 Task: Select the never-open option in the internal console.
Action: Mouse moved to (6, 525)
Screenshot: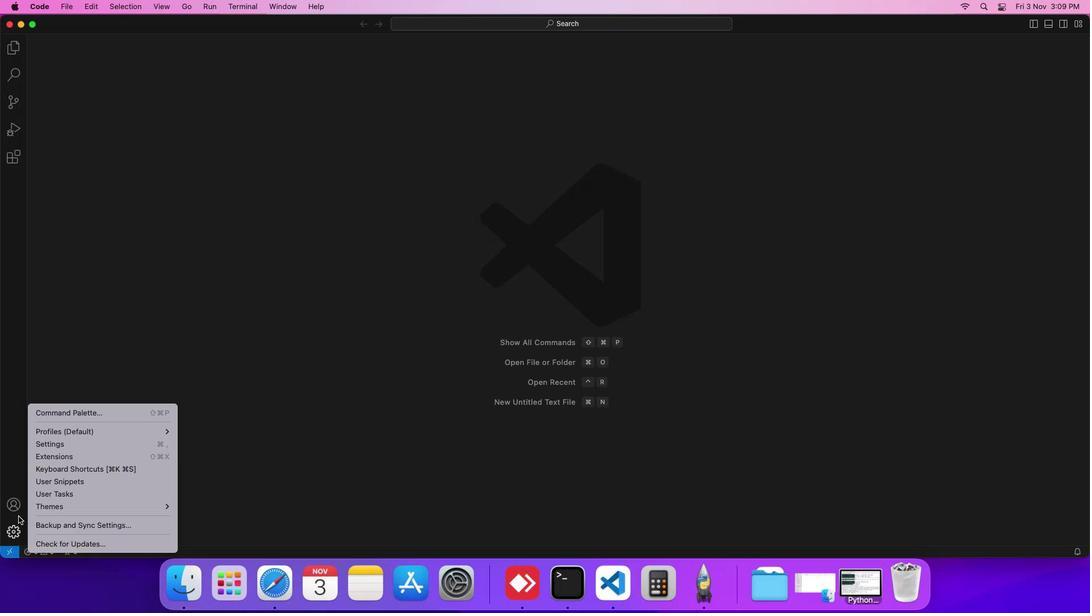 
Action: Mouse pressed left at (6, 525)
Screenshot: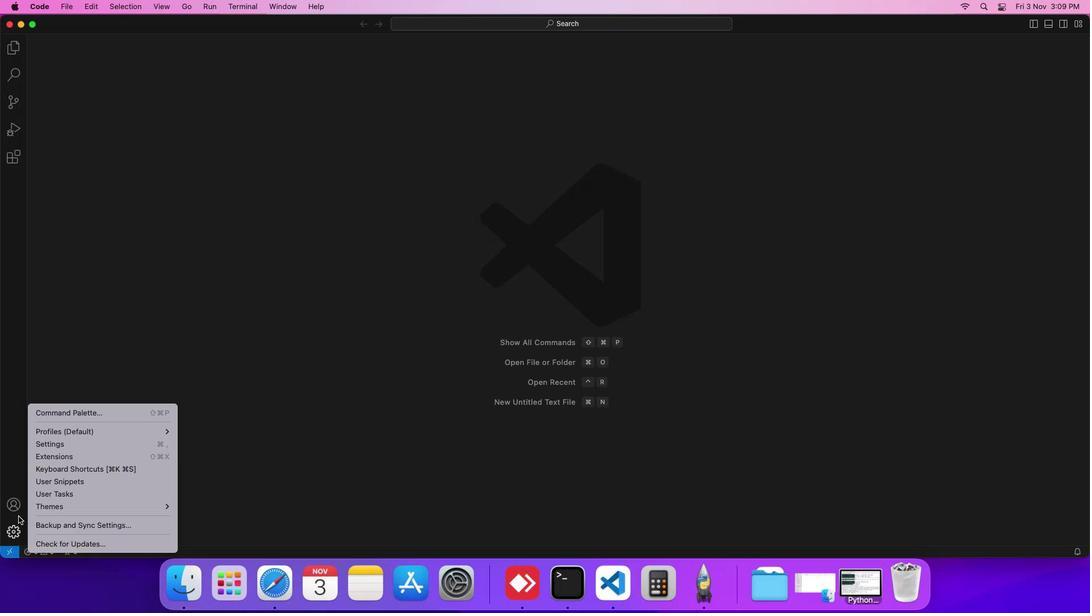 
Action: Mouse moved to (53, 443)
Screenshot: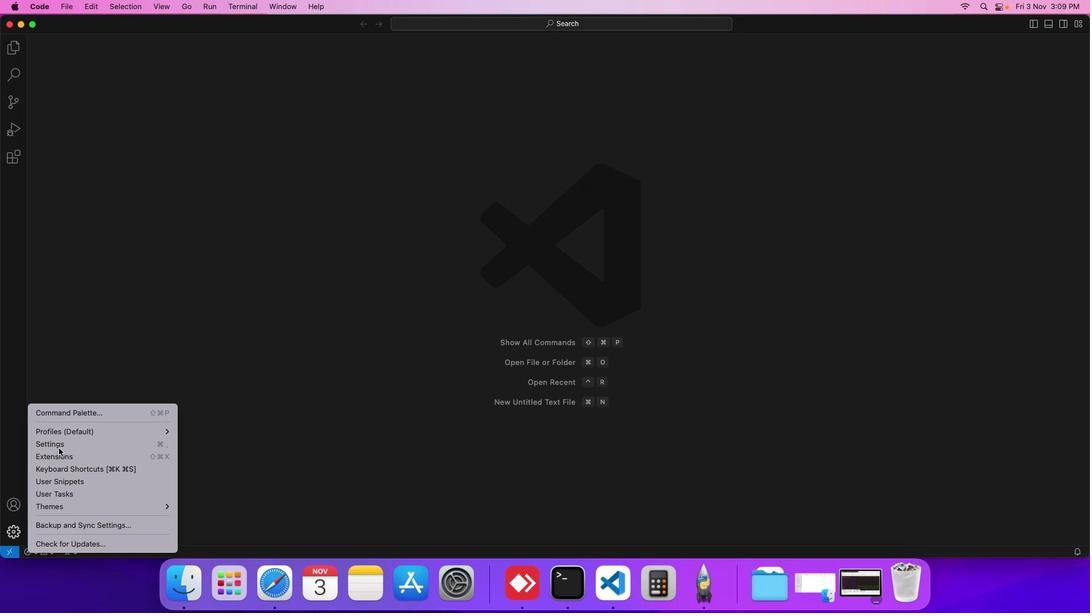 
Action: Mouse pressed left at (53, 443)
Screenshot: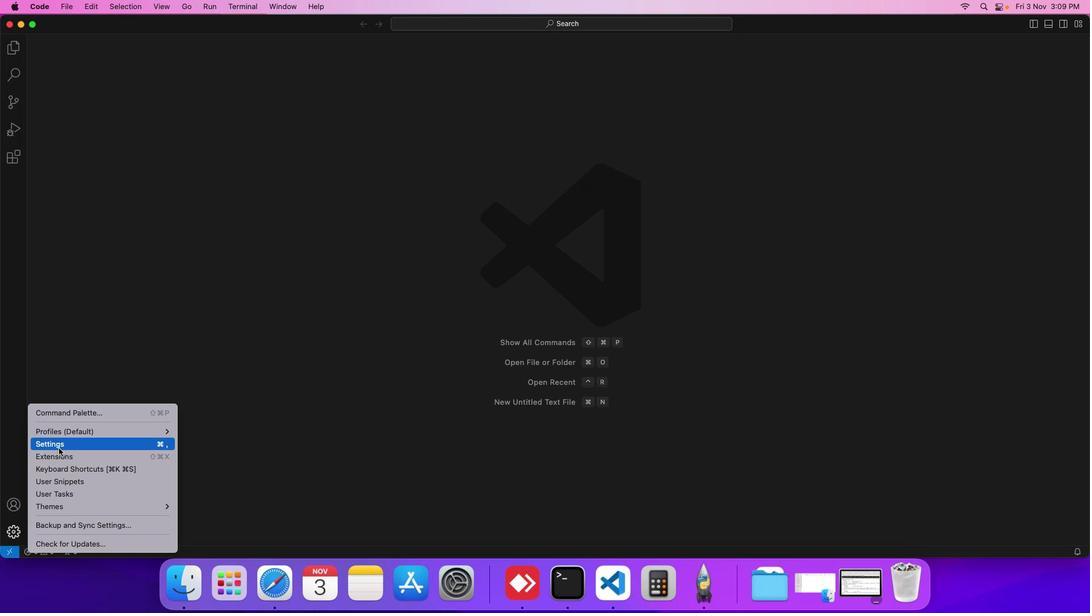 
Action: Mouse moved to (267, 162)
Screenshot: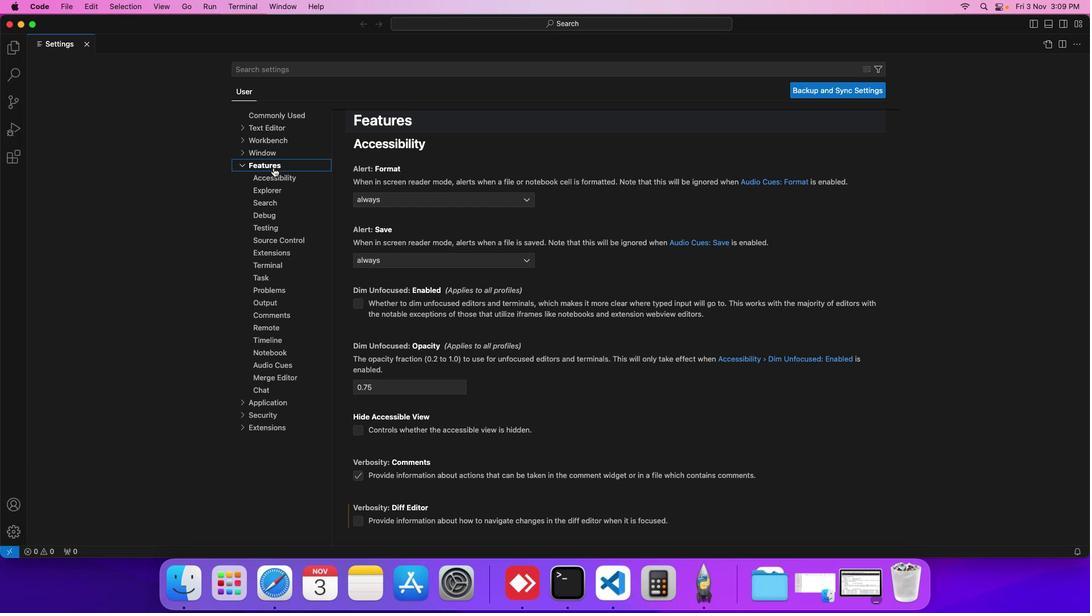 
Action: Mouse pressed left at (267, 162)
Screenshot: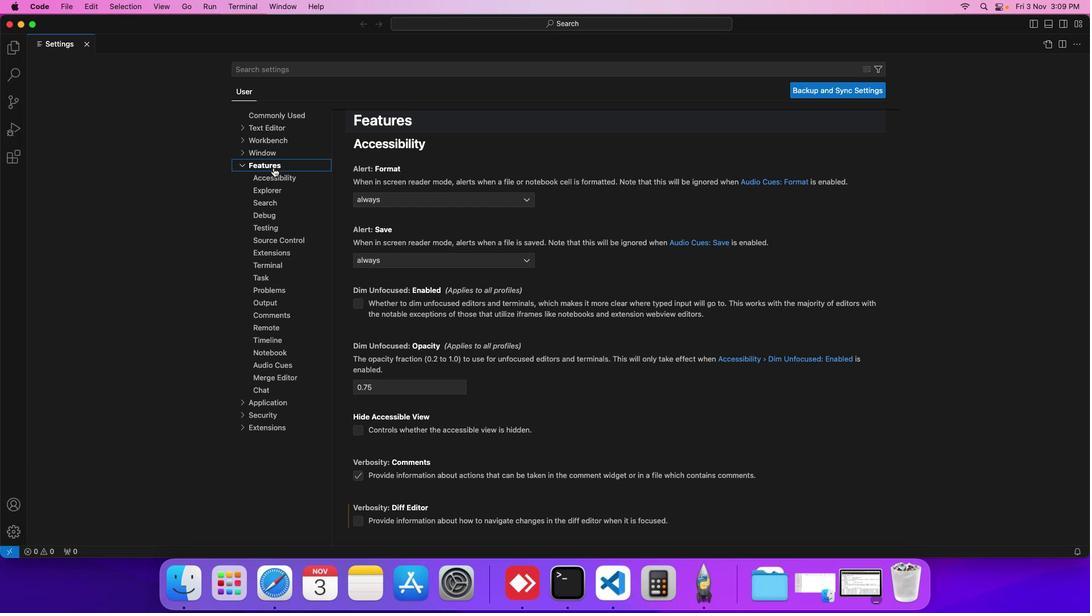
Action: Mouse moved to (256, 212)
Screenshot: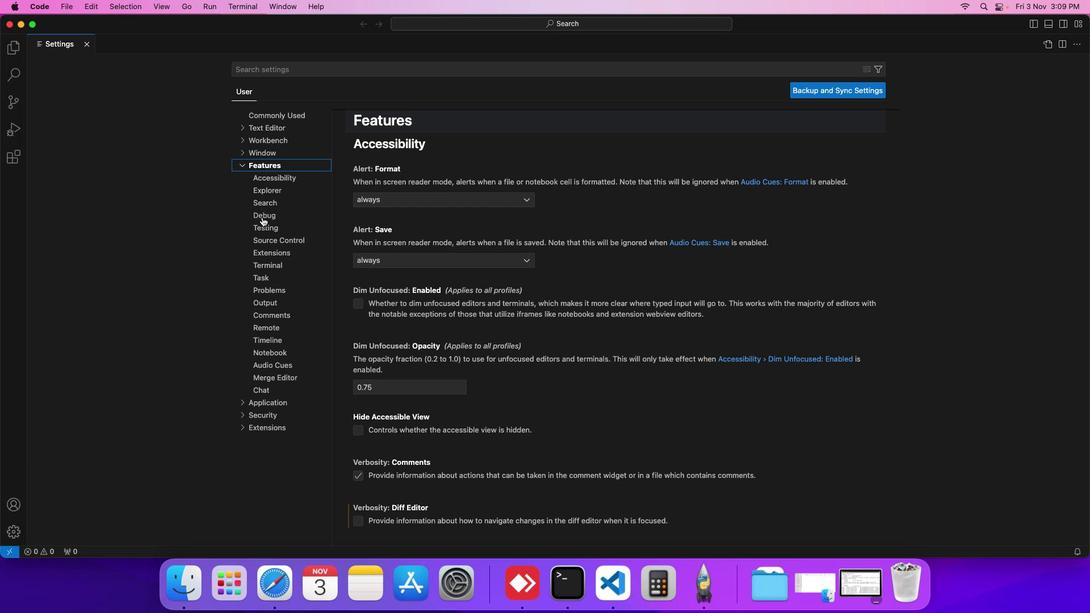 
Action: Mouse pressed left at (256, 212)
Screenshot: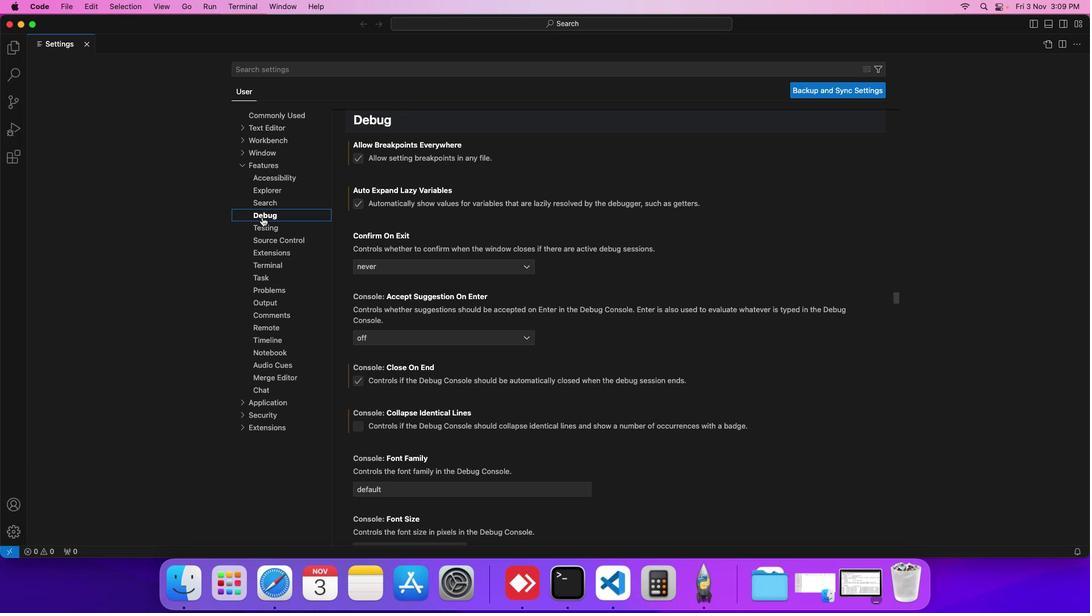 
Action: Mouse moved to (394, 406)
Screenshot: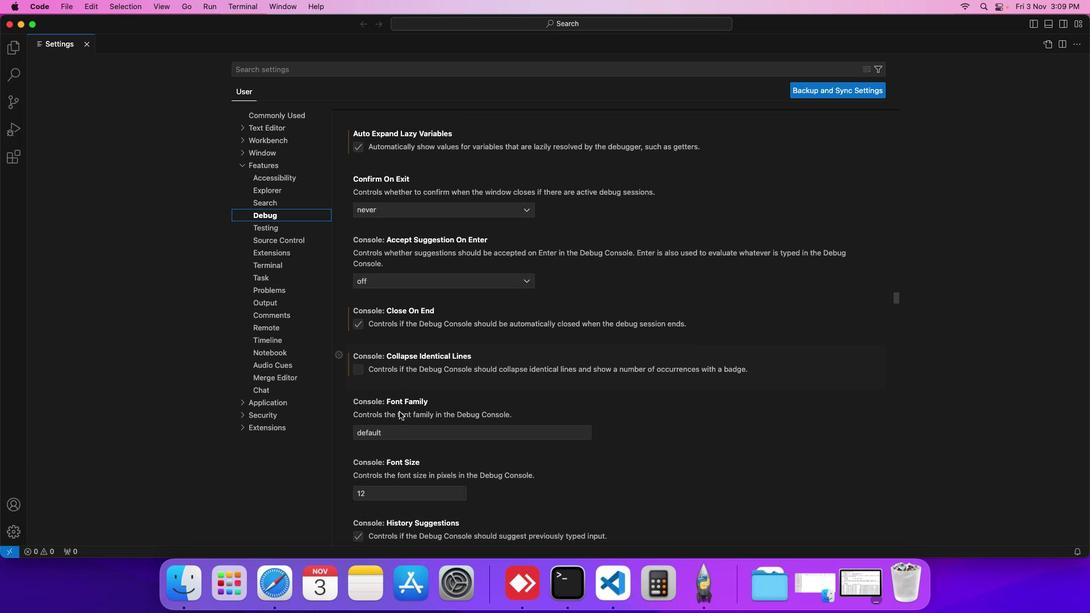 
Action: Mouse scrolled (394, 406) with delta (-4, -5)
Screenshot: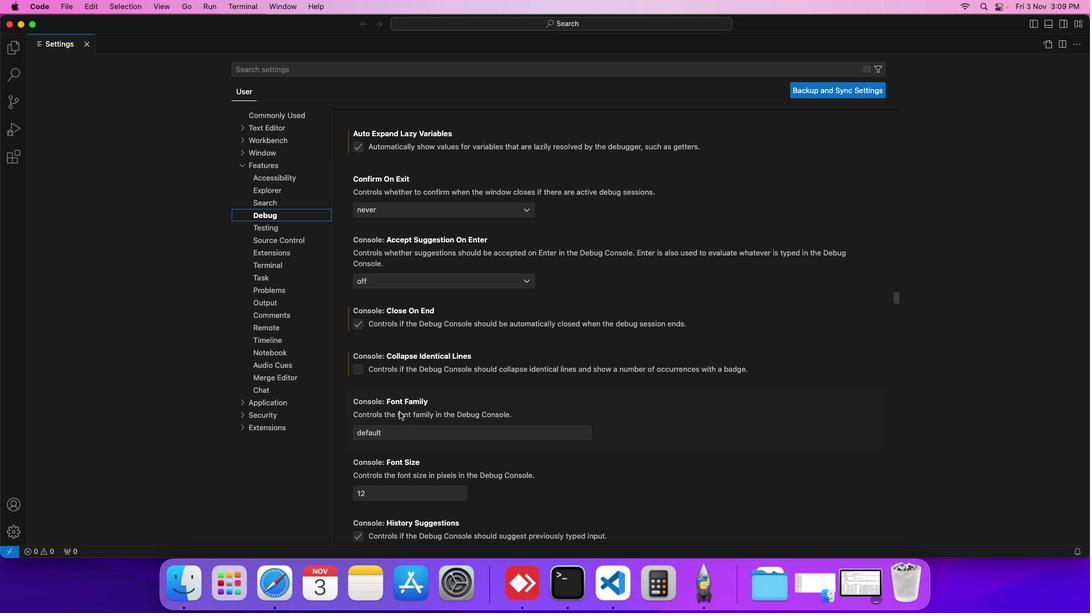 
Action: Mouse scrolled (394, 406) with delta (-4, -5)
Screenshot: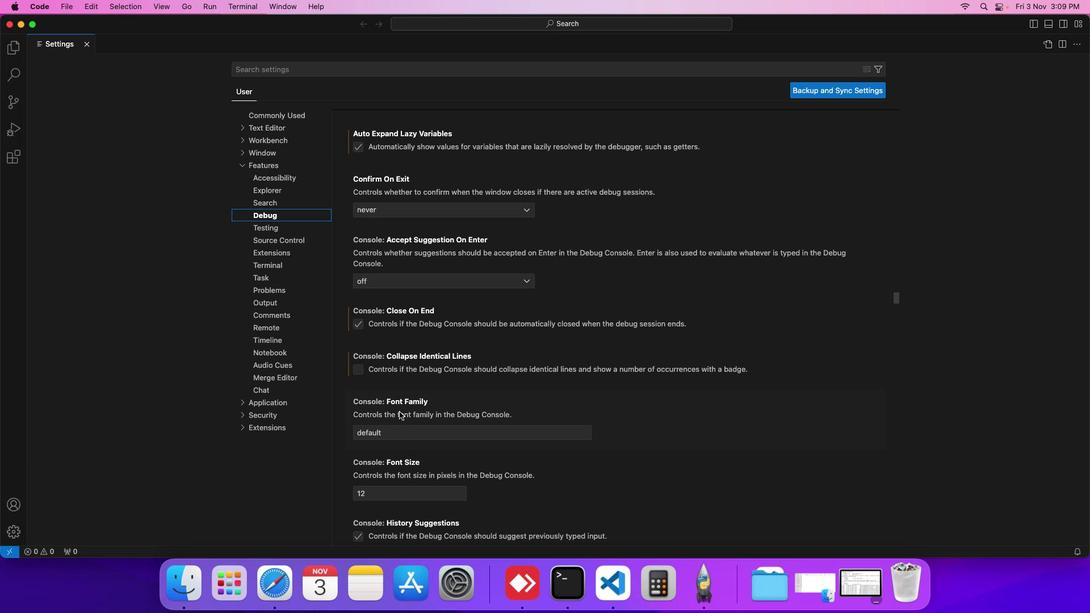 
Action: Mouse scrolled (394, 406) with delta (-4, -5)
Screenshot: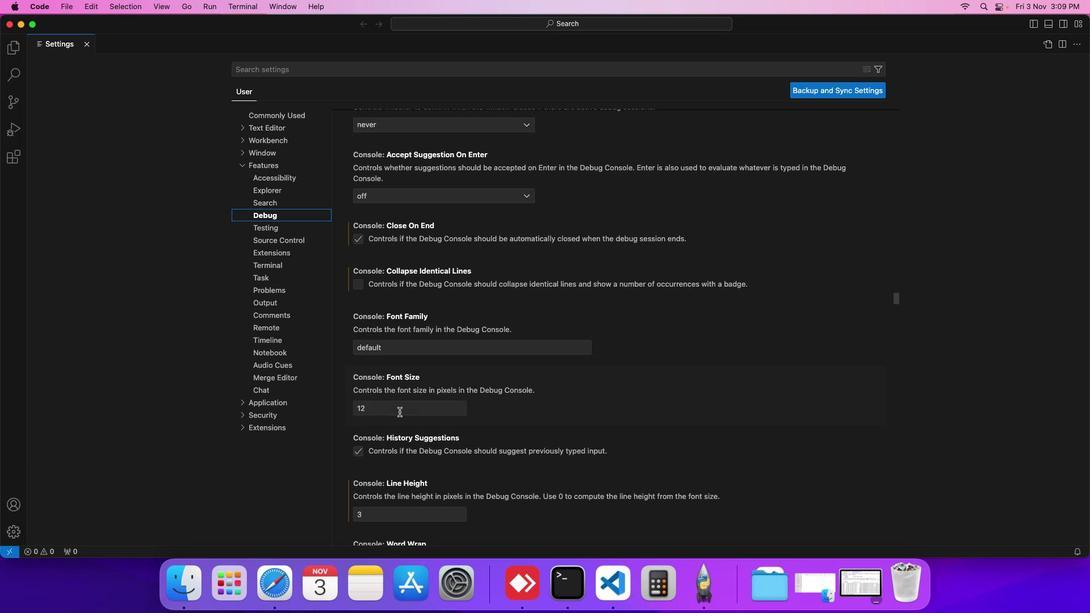 
Action: Mouse scrolled (394, 406) with delta (-4, -5)
Screenshot: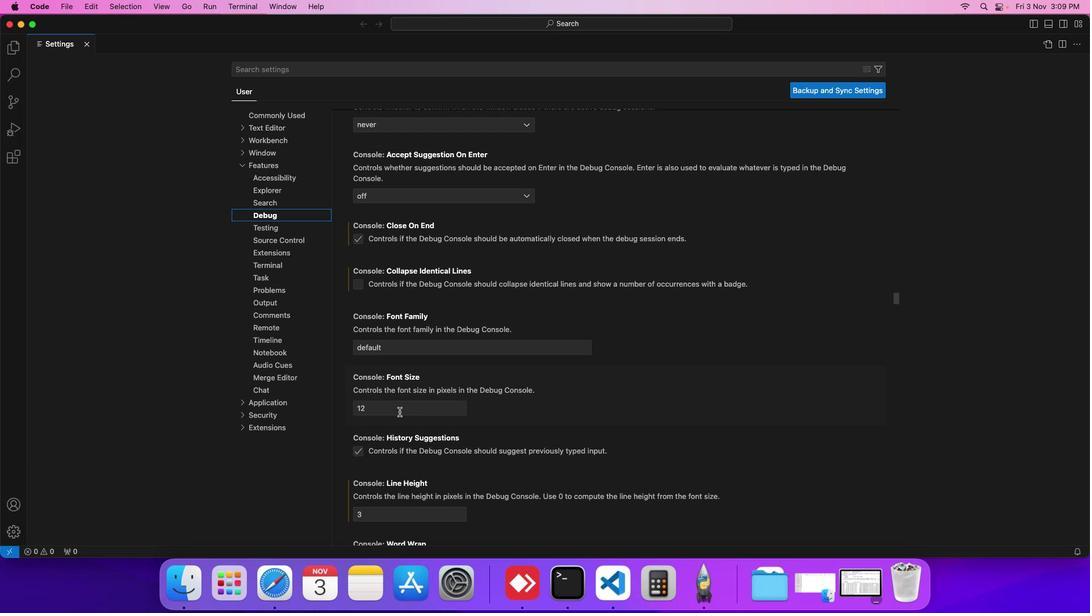 
Action: Mouse scrolled (394, 406) with delta (-4, -5)
Screenshot: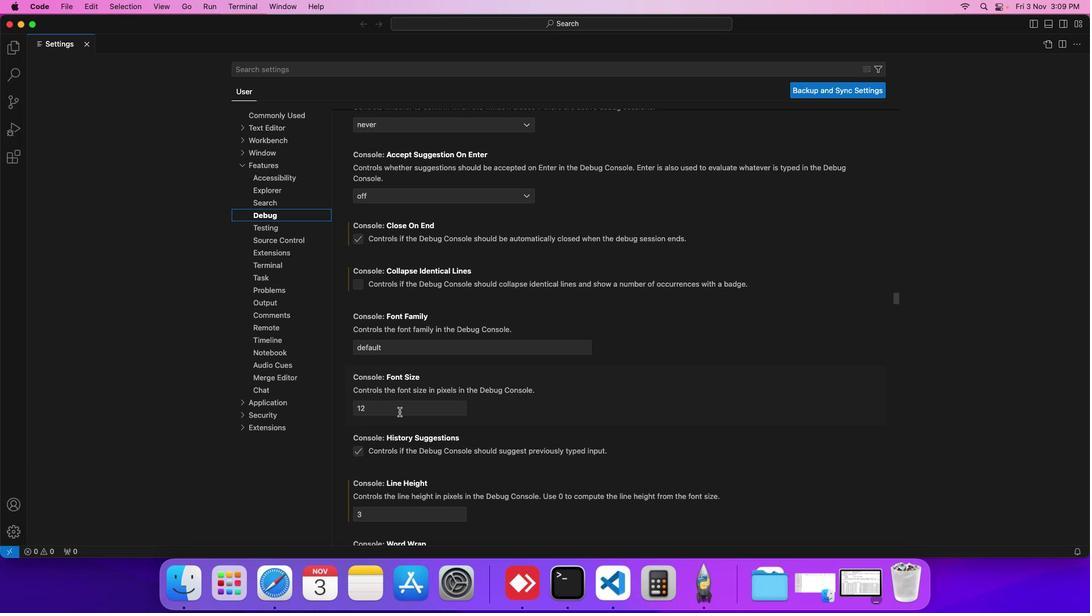 
Action: Mouse scrolled (394, 406) with delta (-4, -5)
Screenshot: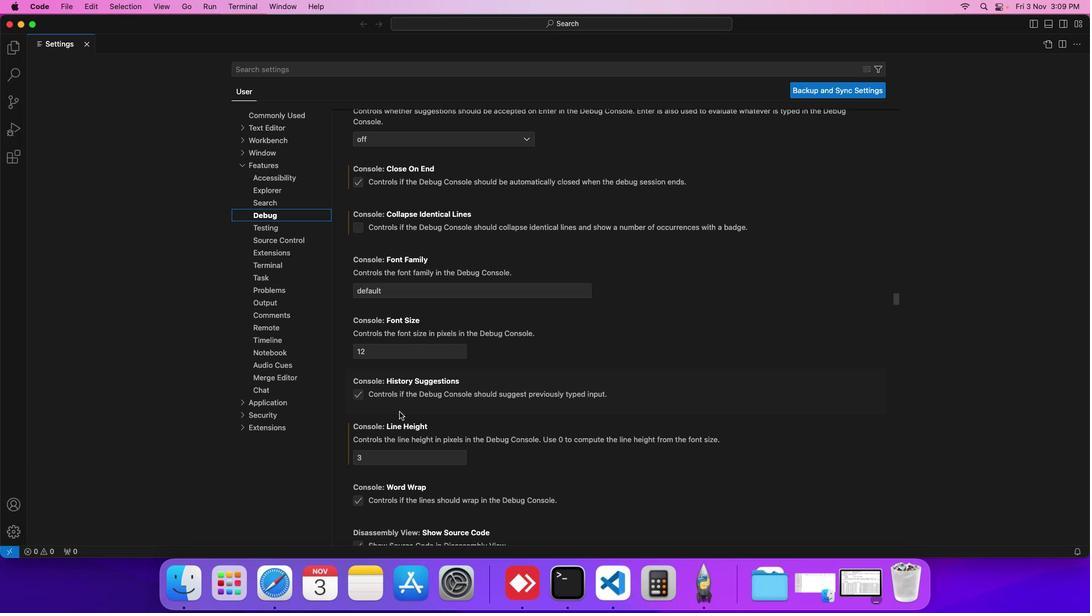 
Action: Mouse scrolled (394, 406) with delta (-4, -5)
Screenshot: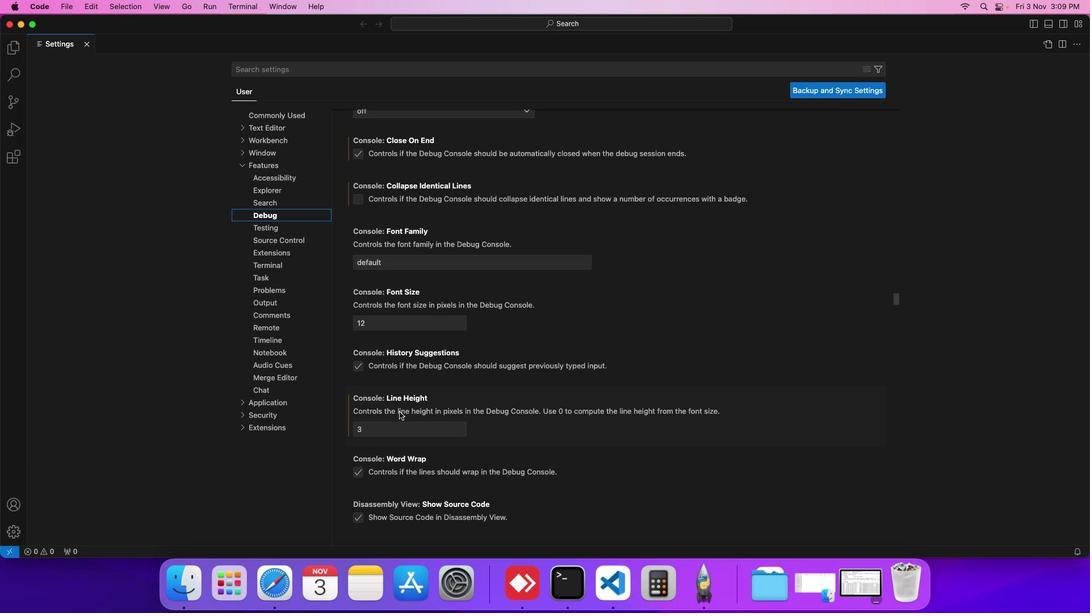 
Action: Mouse scrolled (394, 406) with delta (-4, -5)
Screenshot: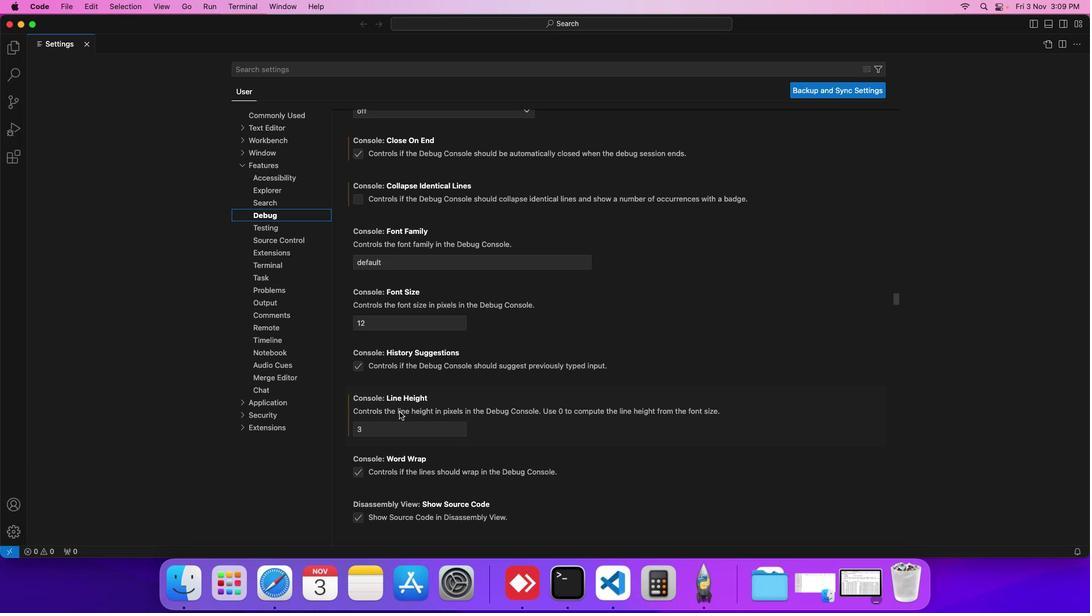 
Action: Mouse scrolled (394, 406) with delta (-4, -5)
Screenshot: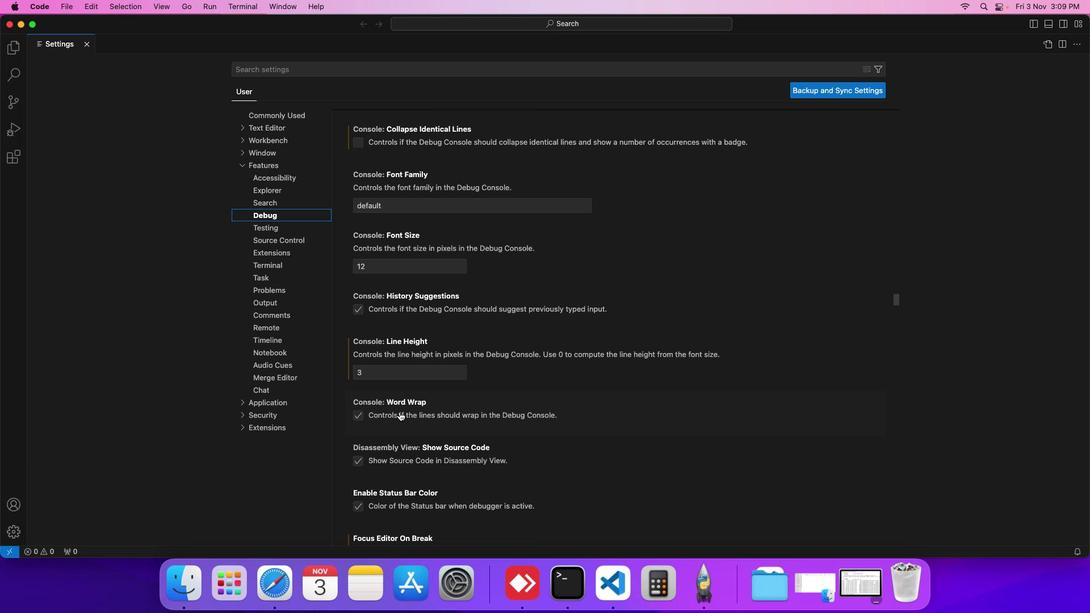 
Action: Mouse scrolled (394, 406) with delta (-4, -5)
Screenshot: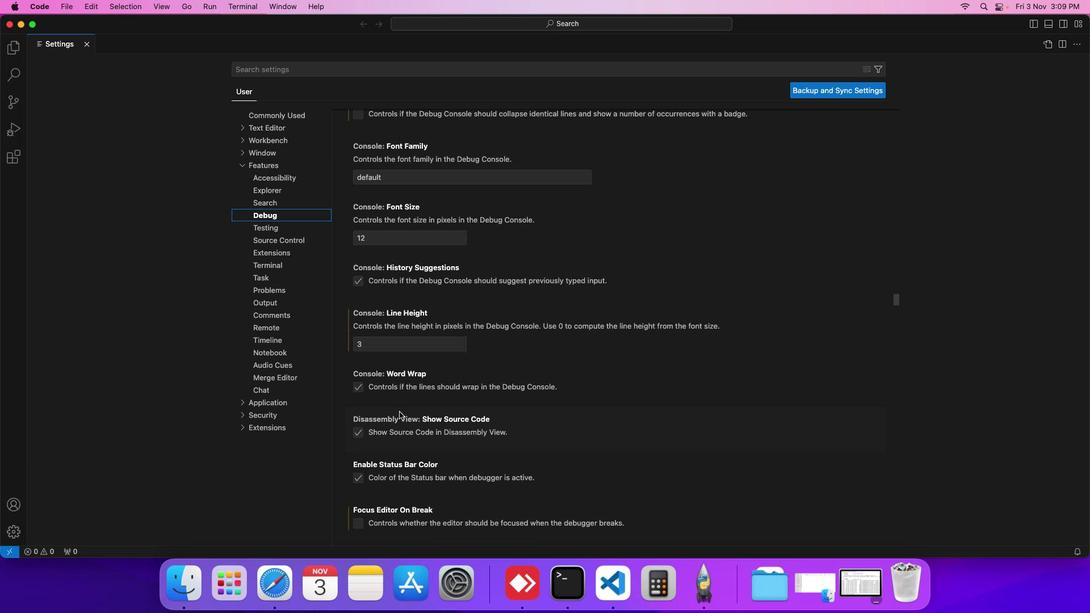 
Action: Mouse scrolled (394, 406) with delta (-4, -5)
Screenshot: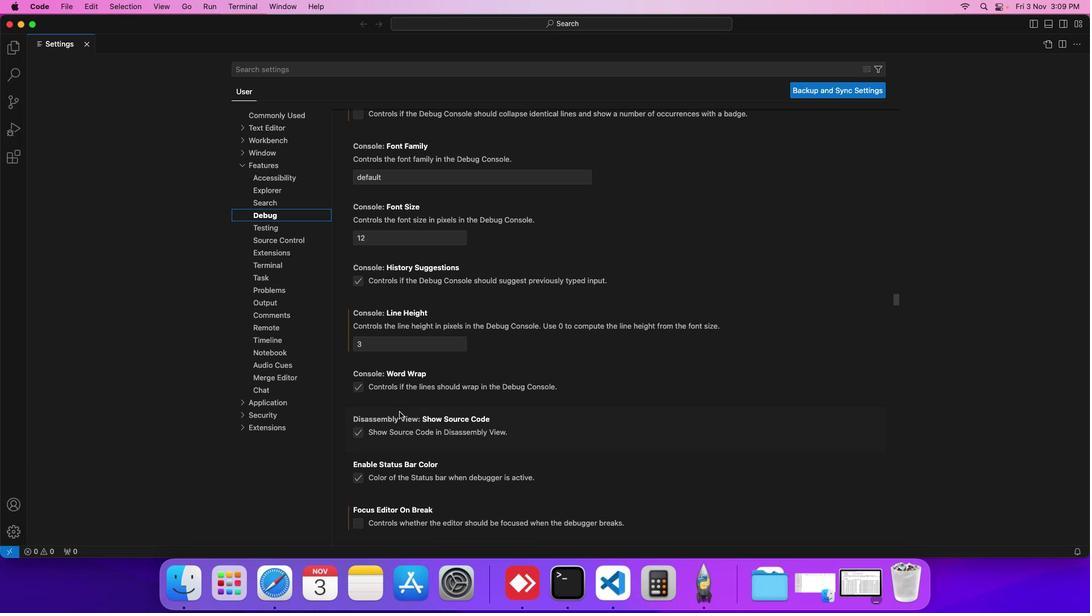 
Action: Mouse scrolled (394, 406) with delta (-4, -5)
Screenshot: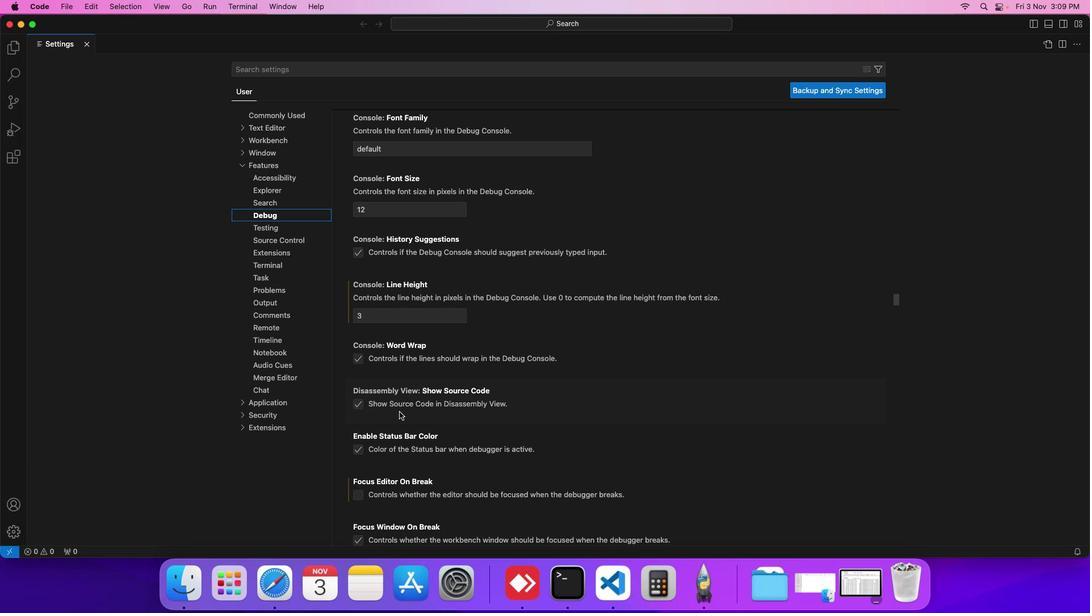 
Action: Mouse scrolled (394, 406) with delta (-4, -5)
Screenshot: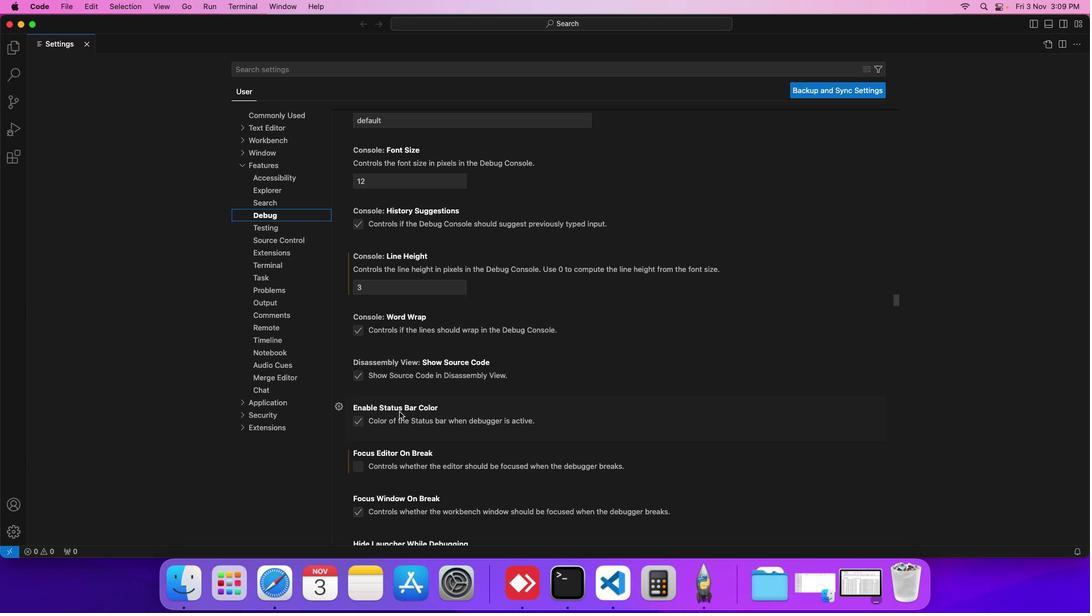 
Action: Mouse scrolled (394, 406) with delta (-4, -5)
Screenshot: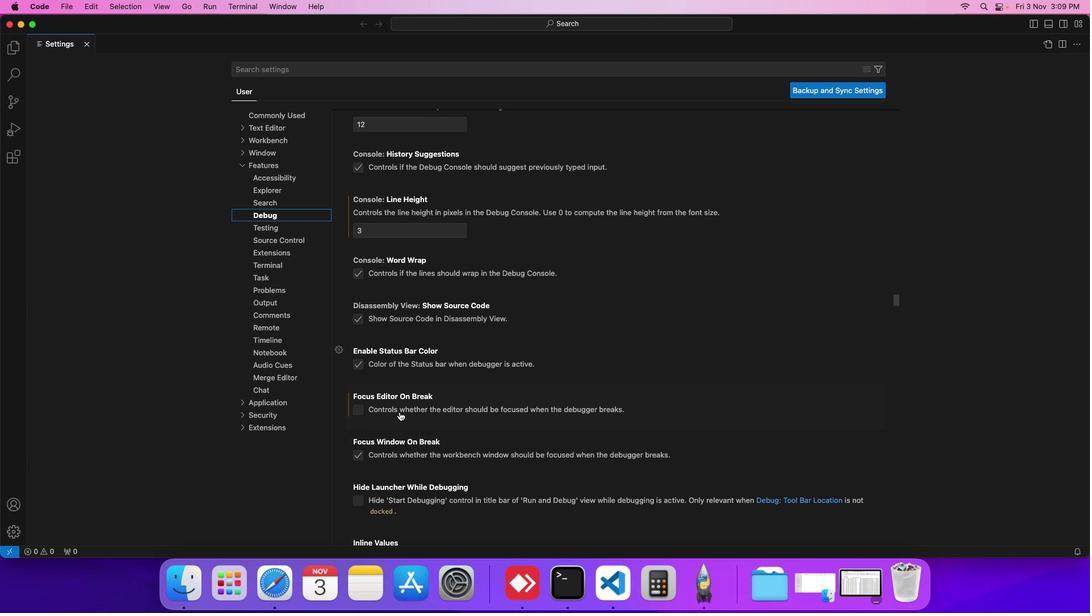 
Action: Mouse scrolled (394, 406) with delta (-4, -5)
Screenshot: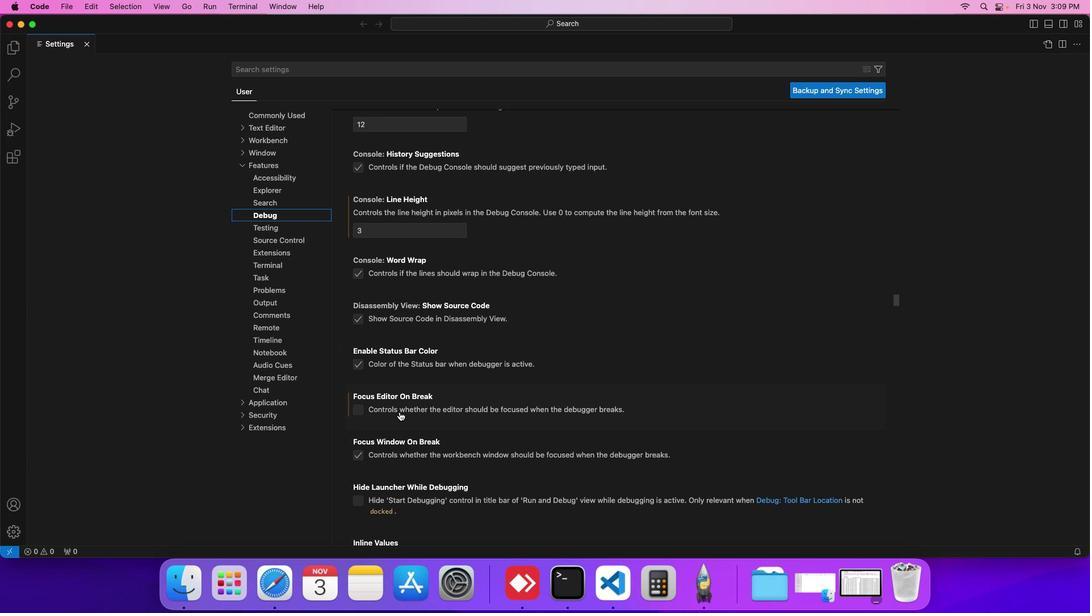 
Action: Mouse scrolled (394, 406) with delta (-4, -5)
Screenshot: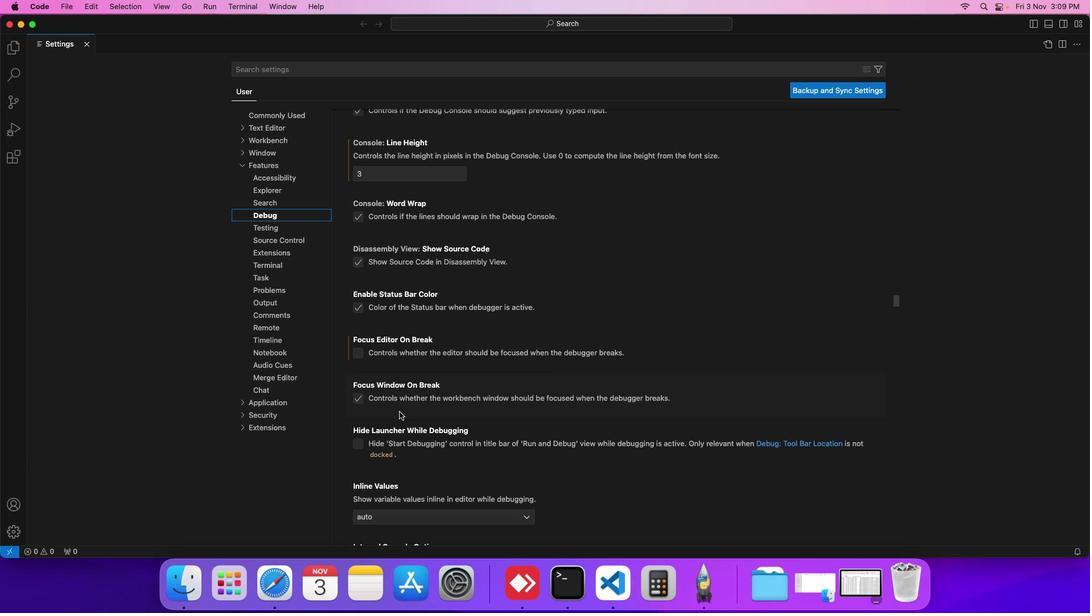 
Action: Mouse scrolled (394, 406) with delta (-4, -5)
Screenshot: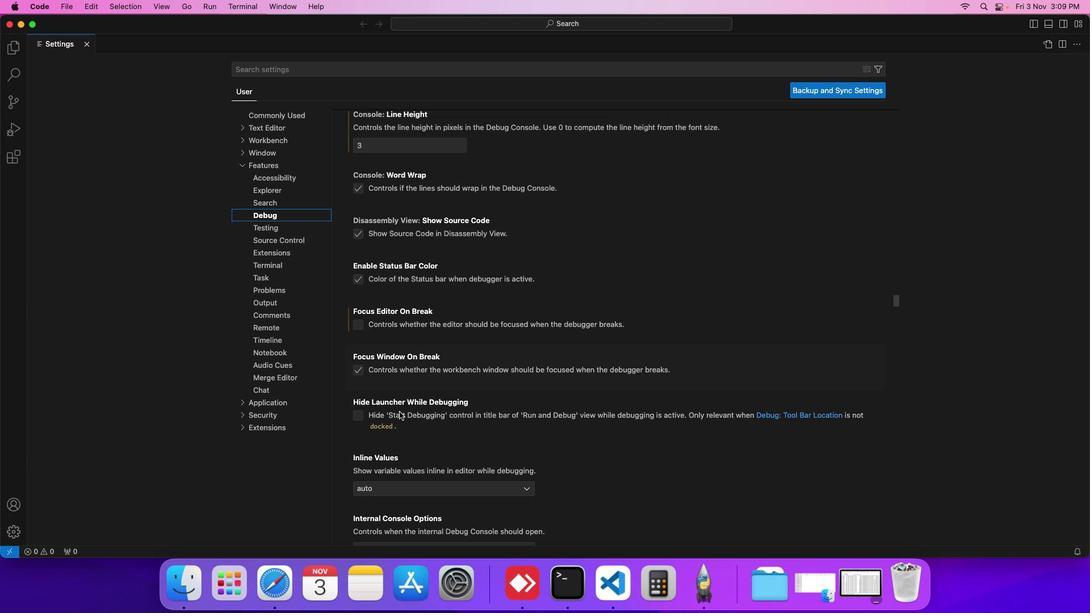
Action: Mouse scrolled (394, 406) with delta (-4, -5)
Screenshot: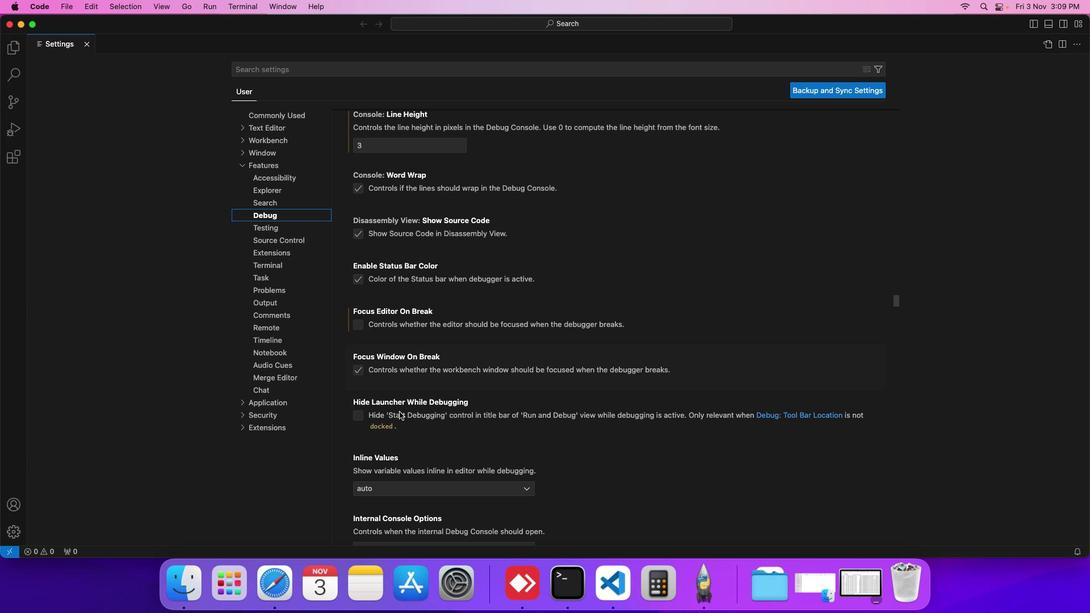 
Action: Mouse scrolled (394, 406) with delta (-4, -5)
Screenshot: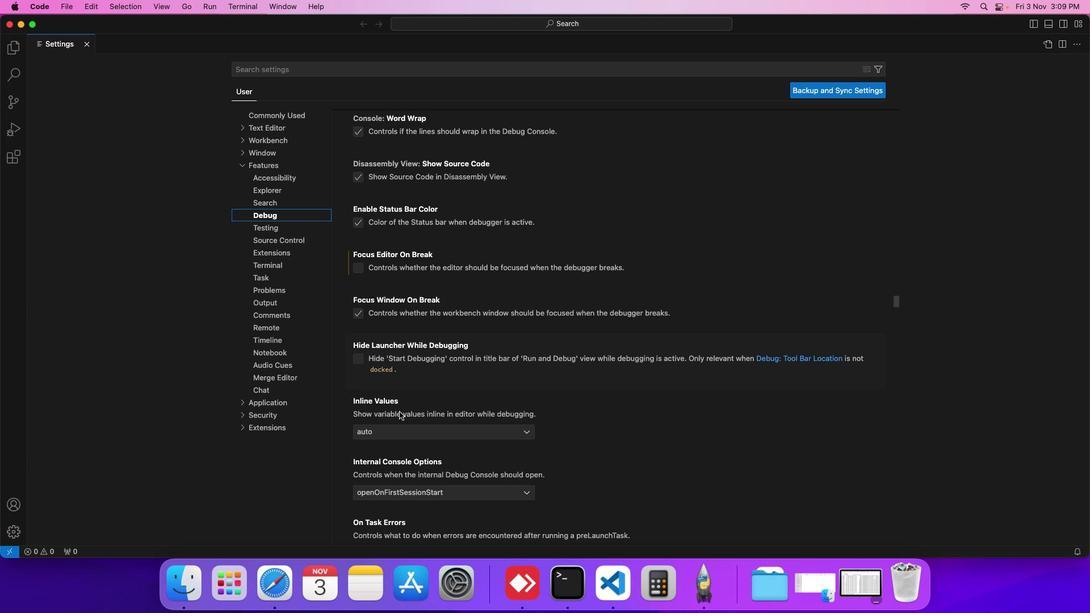 
Action: Mouse scrolled (394, 406) with delta (-4, -5)
Screenshot: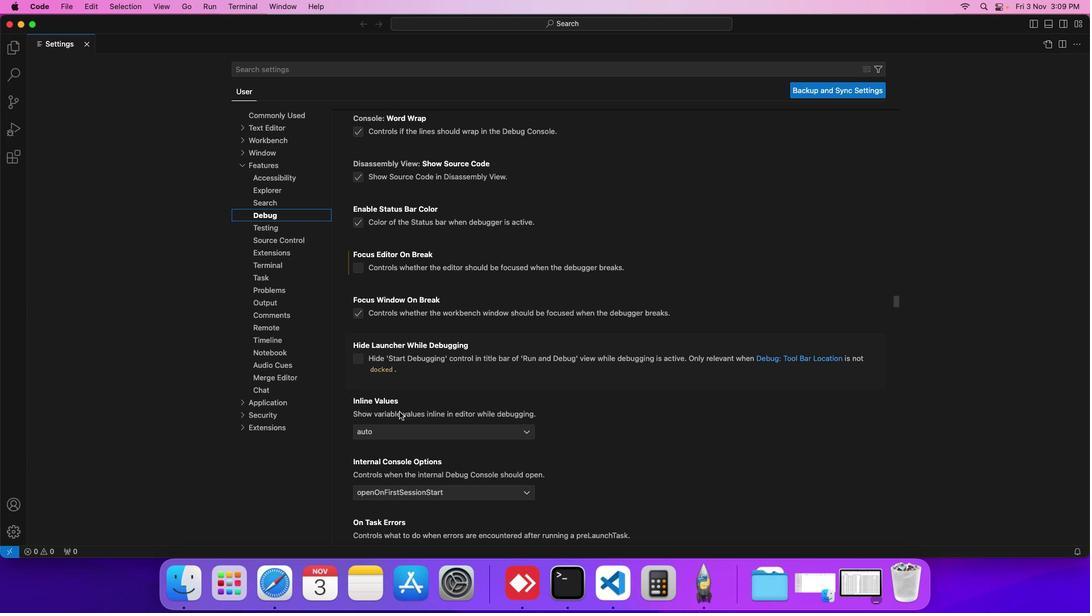
Action: Mouse scrolled (394, 406) with delta (-4, -5)
Screenshot: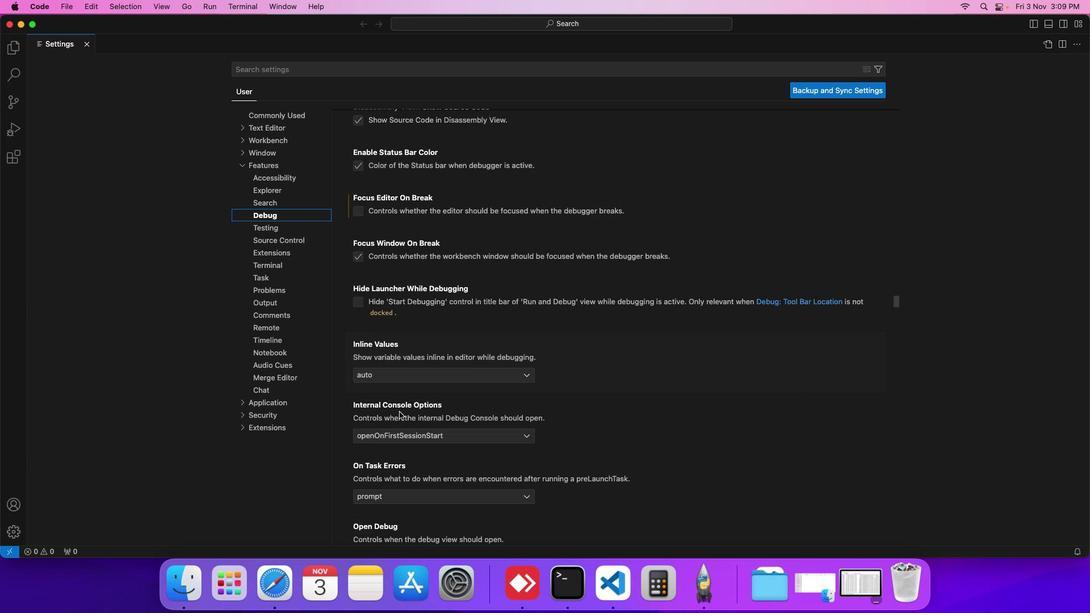 
Action: Mouse scrolled (394, 406) with delta (-4, -5)
Screenshot: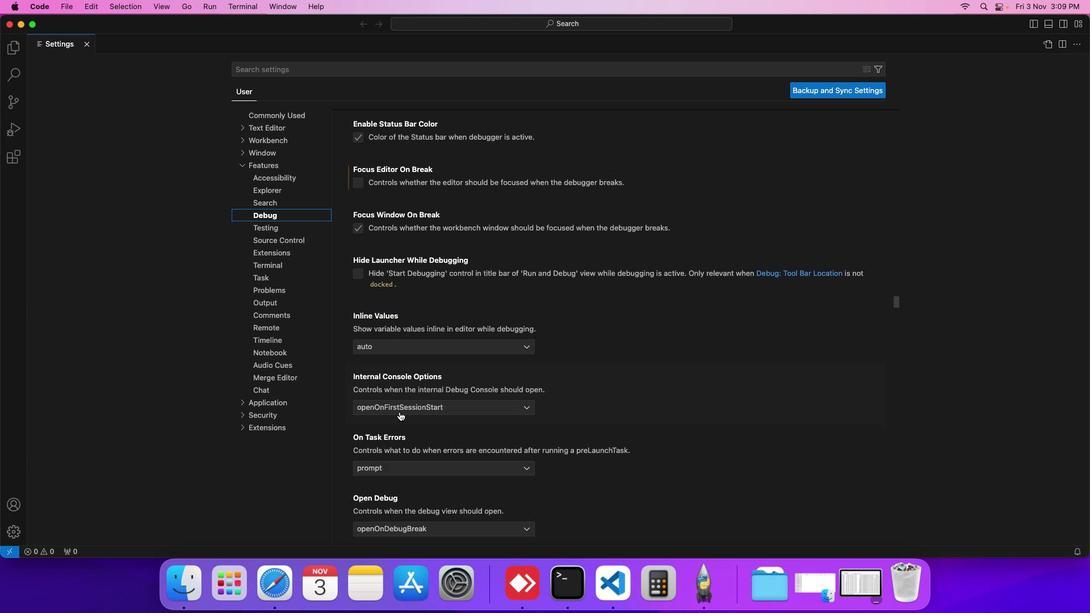 
Action: Mouse scrolled (394, 406) with delta (-4, -5)
Screenshot: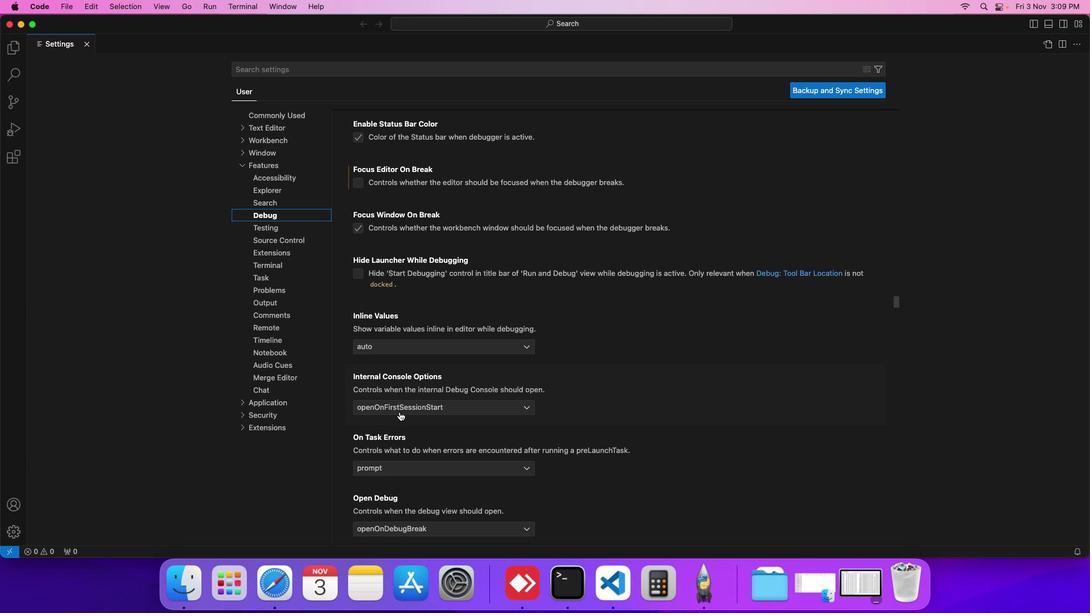 
Action: Mouse moved to (389, 402)
Screenshot: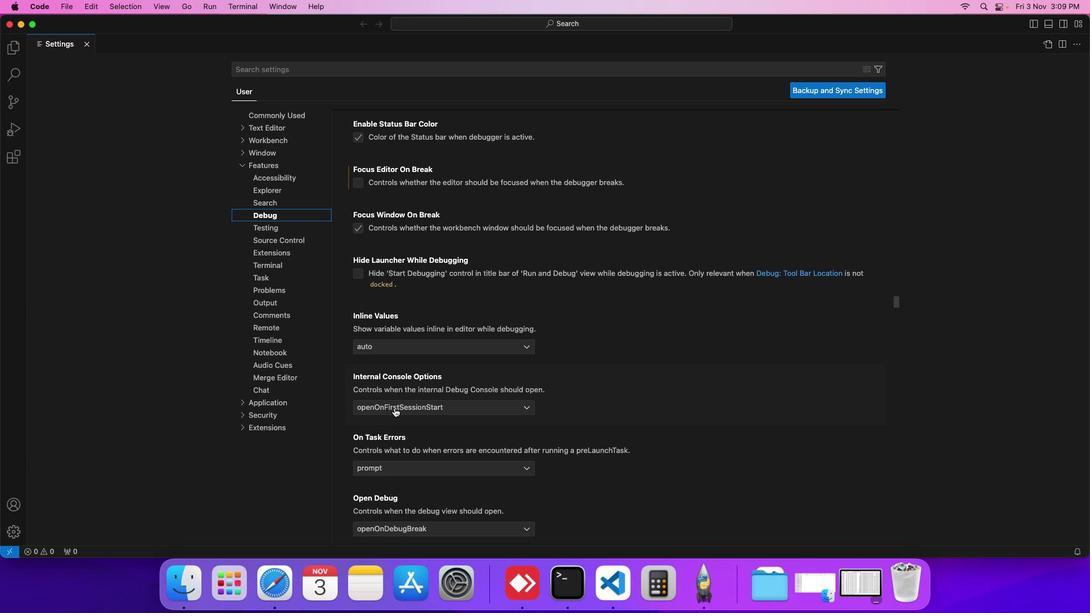
Action: Mouse pressed left at (389, 402)
Screenshot: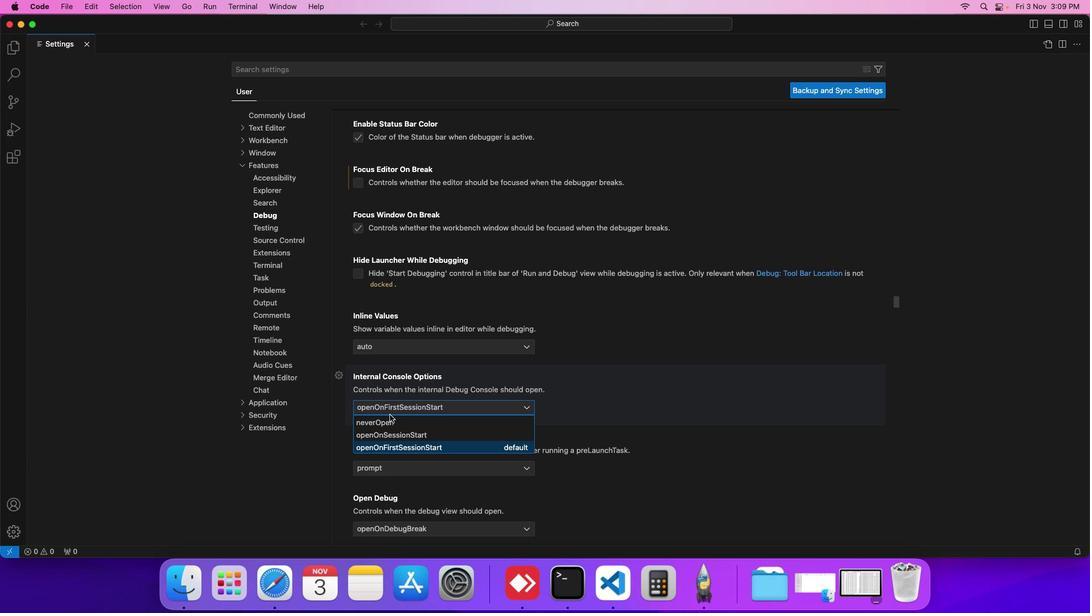
Action: Mouse moved to (375, 418)
Screenshot: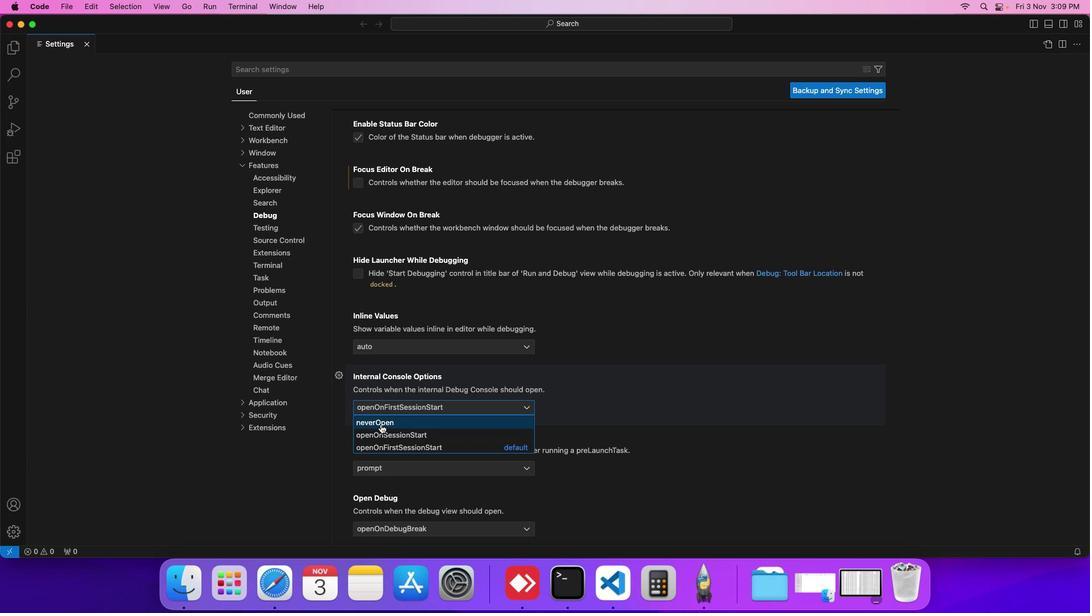 
Action: Mouse pressed left at (375, 418)
Screenshot: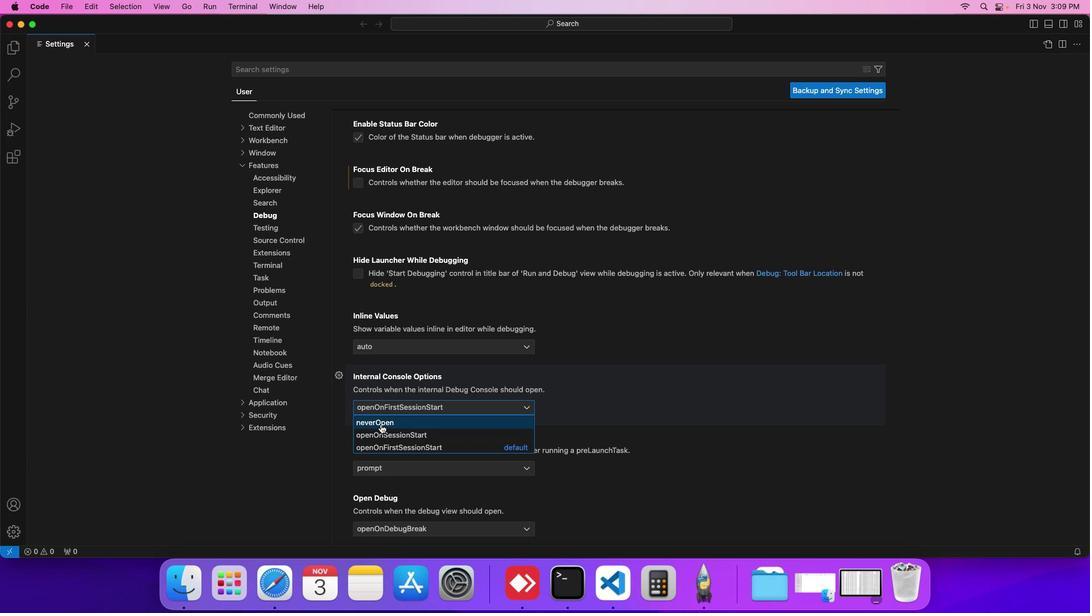 
